 Task: Create a due date automation trigger when advanced on, 2 hours before a card is due add fields with custom field "Resume" set to a date not in this week.
Action: Mouse moved to (1082, 80)
Screenshot: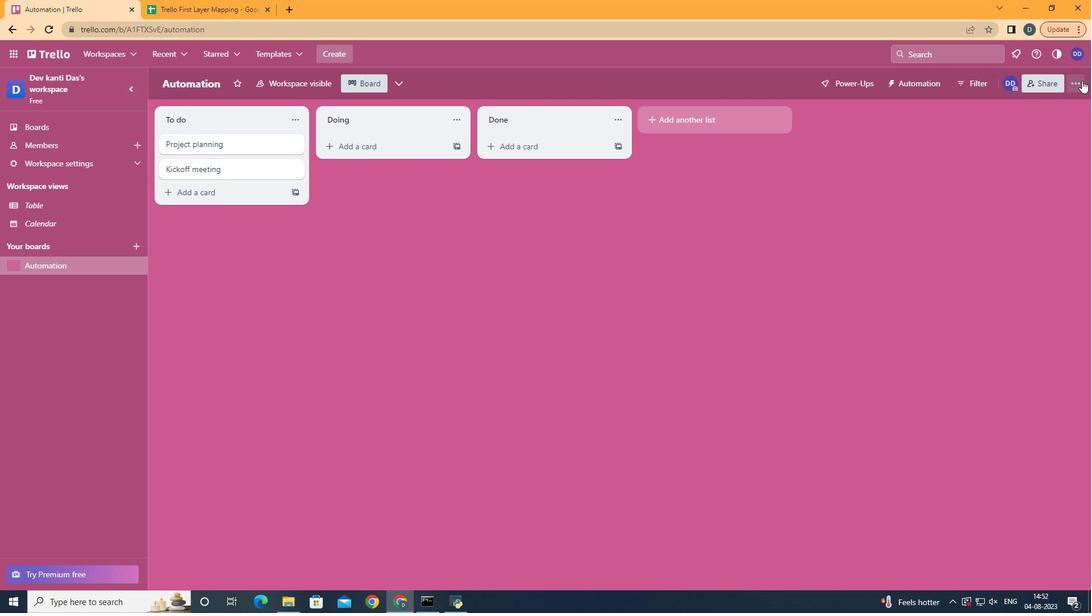 
Action: Mouse pressed left at (1082, 80)
Screenshot: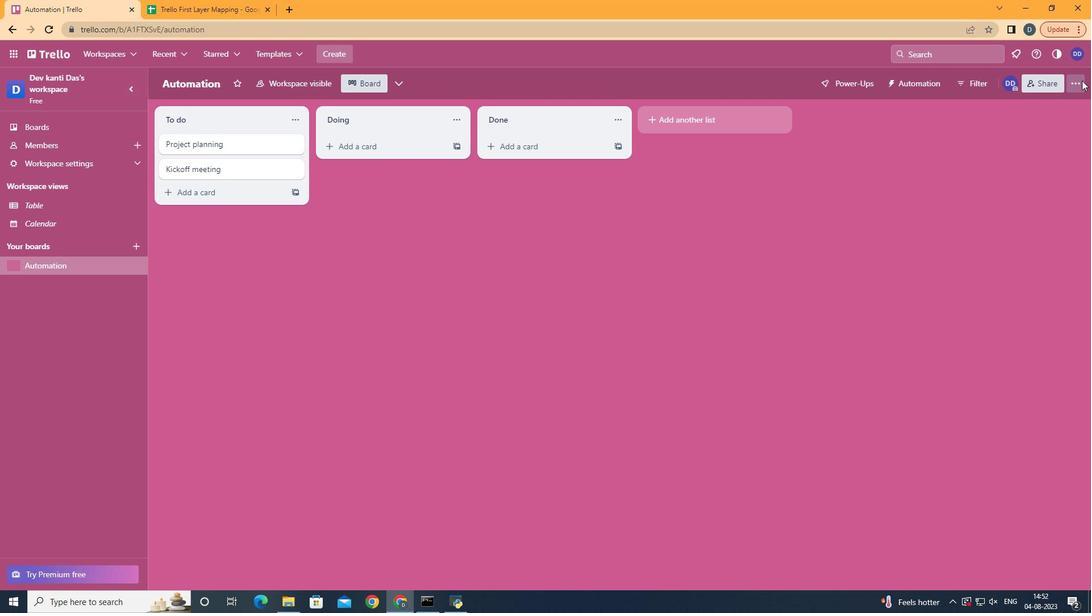 
Action: Mouse moved to (949, 224)
Screenshot: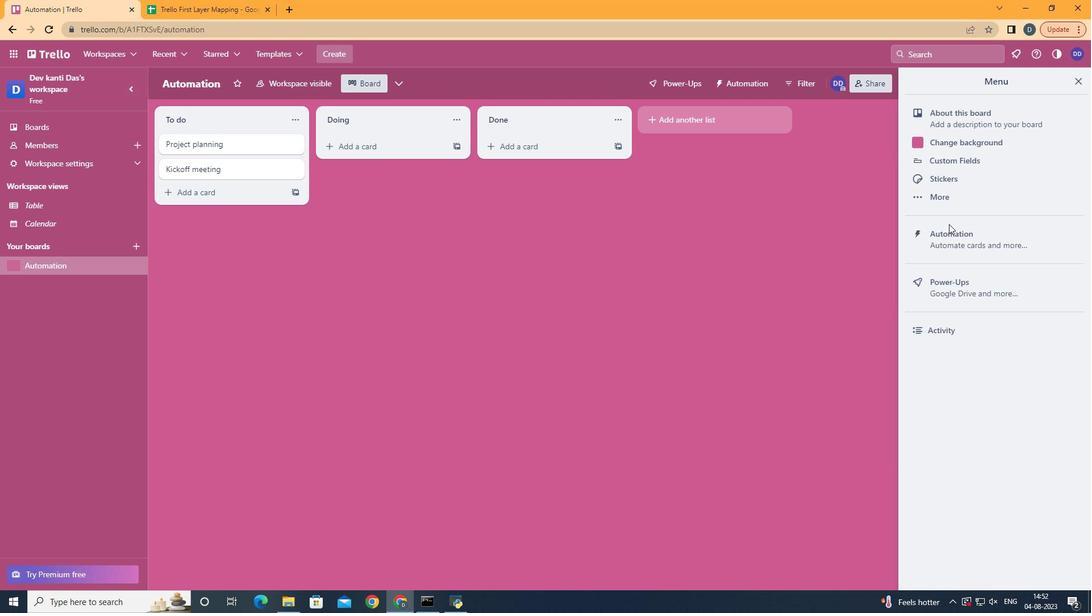 
Action: Mouse pressed left at (949, 224)
Screenshot: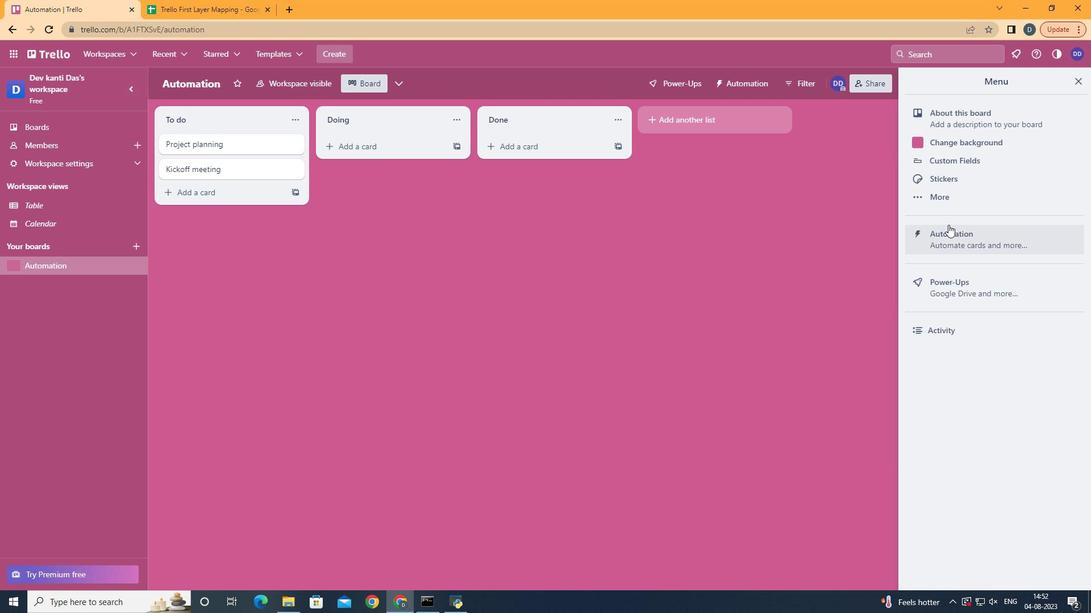 
Action: Mouse moved to (948, 225)
Screenshot: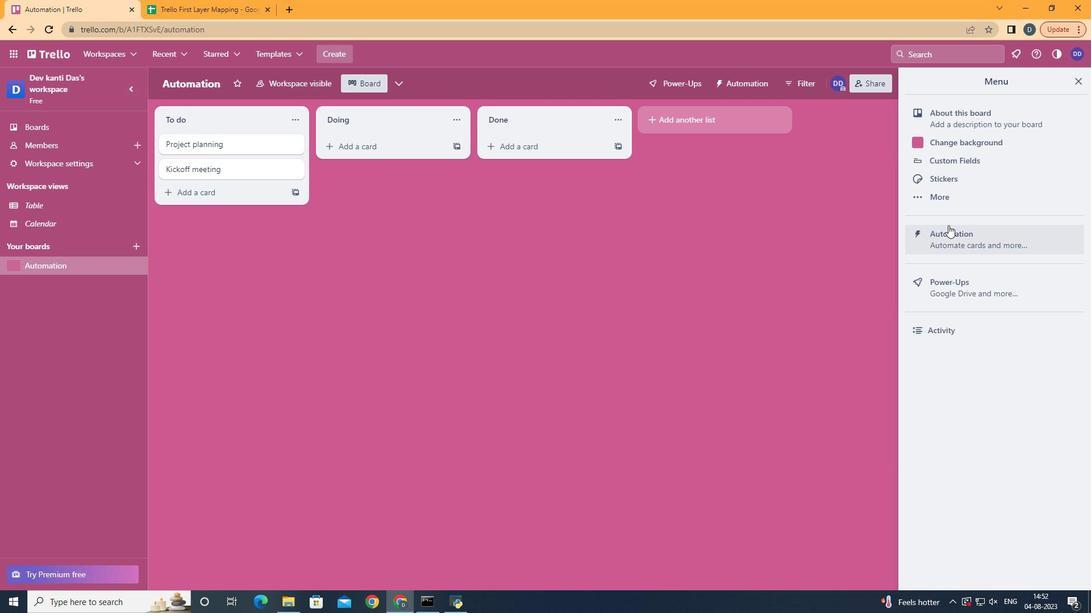 
Action: Mouse pressed left at (948, 225)
Screenshot: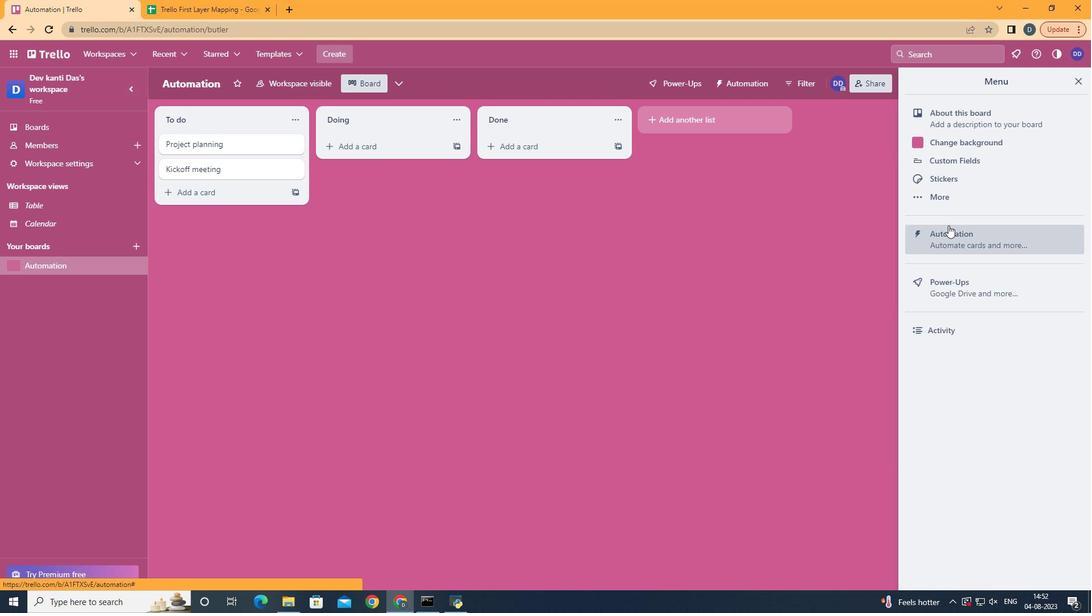
Action: Mouse moved to (227, 225)
Screenshot: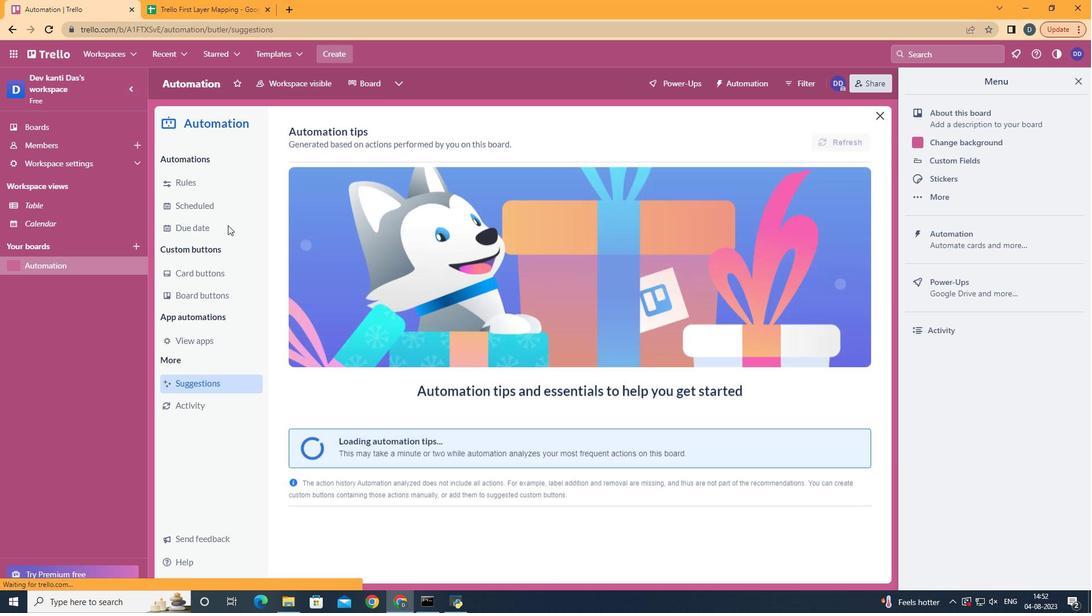 
Action: Mouse pressed left at (227, 225)
Screenshot: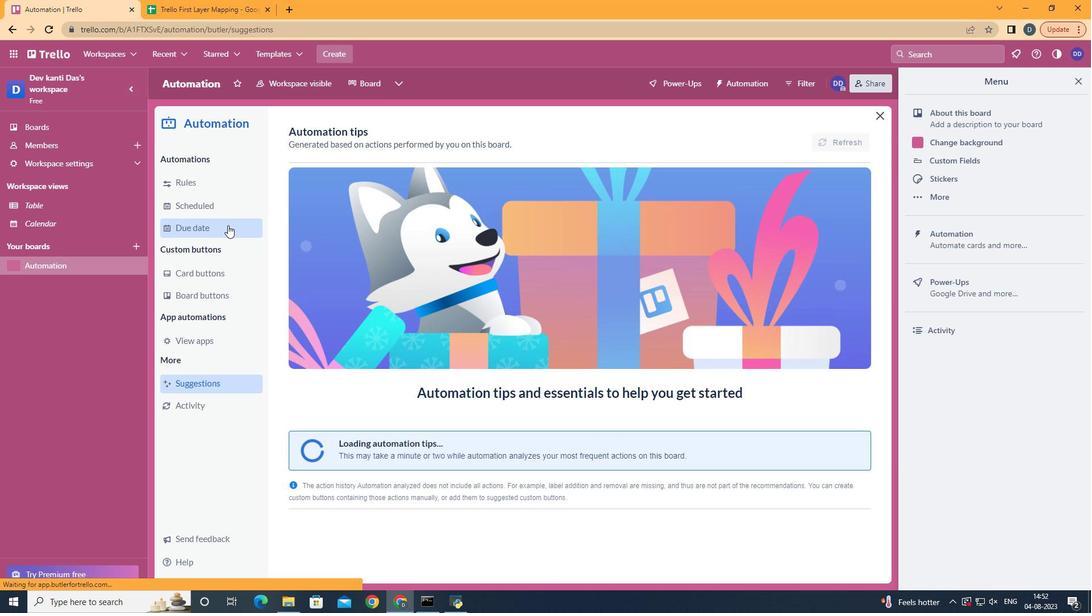
Action: Mouse moved to (795, 140)
Screenshot: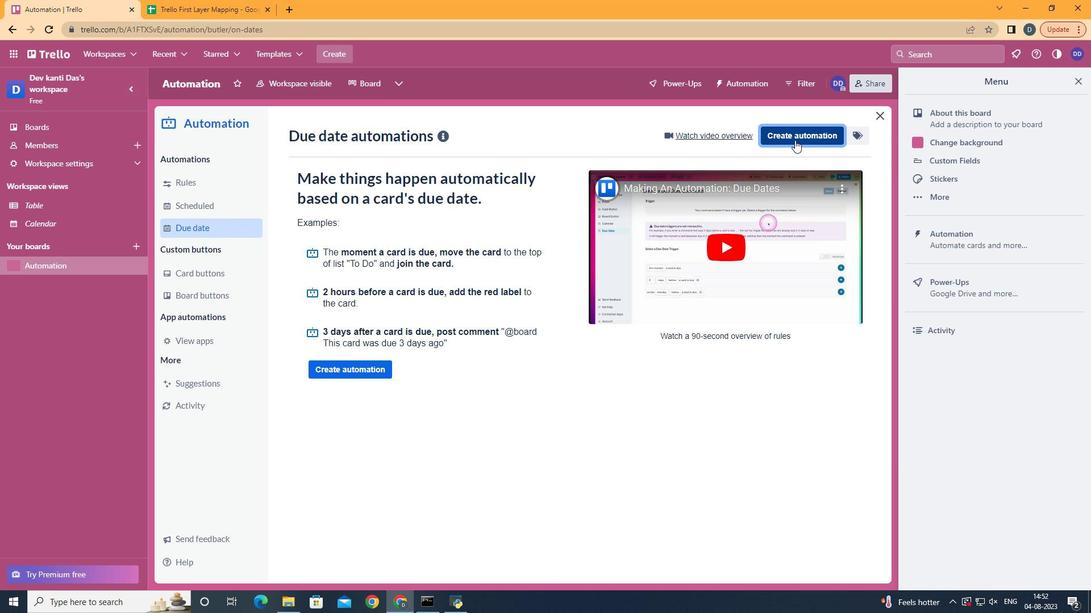 
Action: Mouse pressed left at (795, 140)
Screenshot: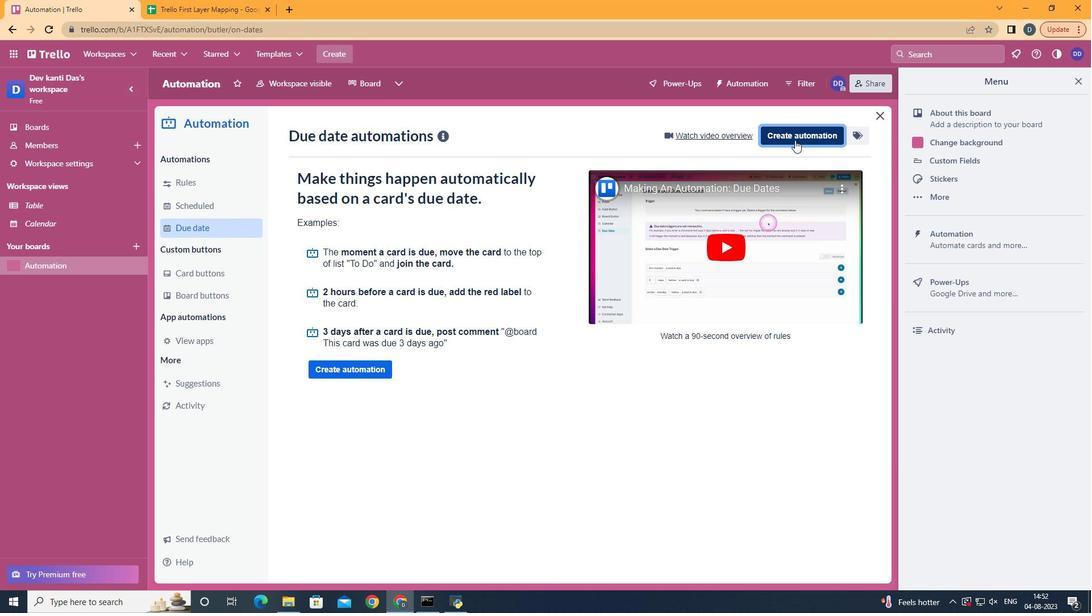 
Action: Mouse moved to (582, 250)
Screenshot: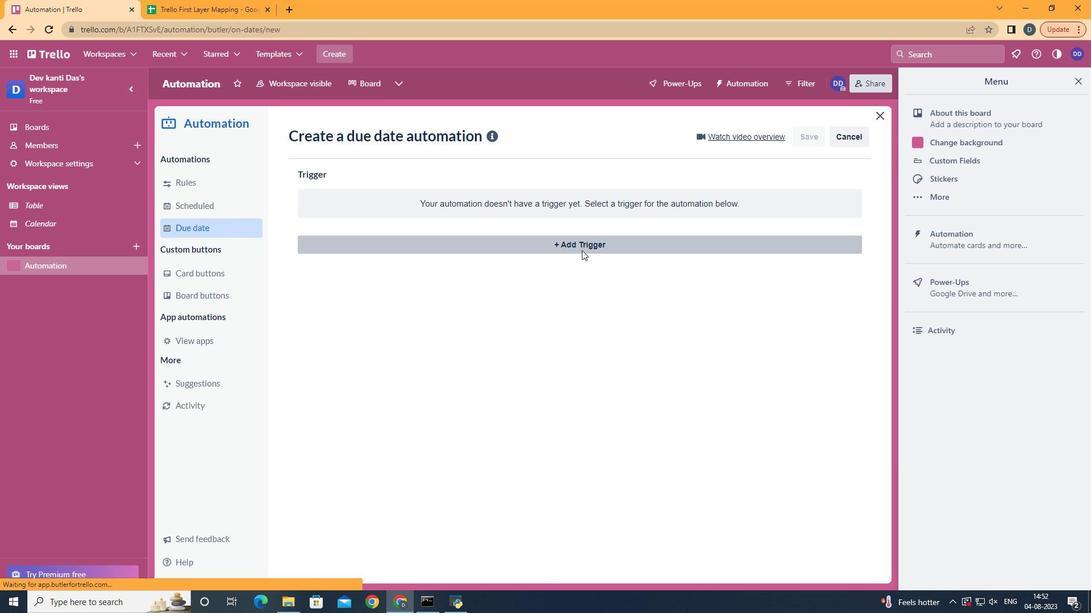 
Action: Mouse pressed left at (582, 250)
Screenshot: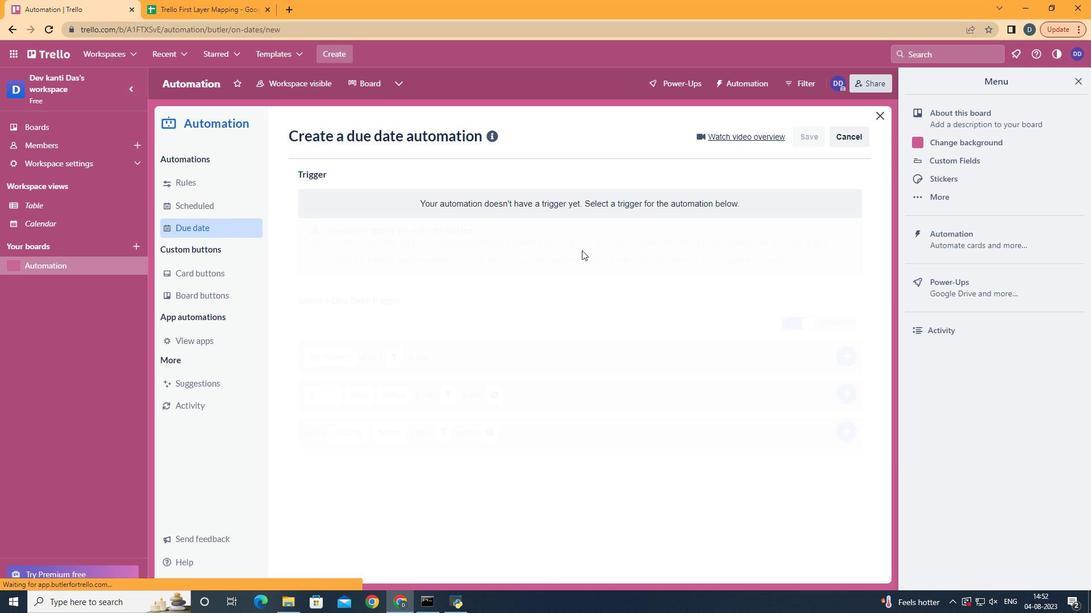 
Action: Mouse moved to (382, 482)
Screenshot: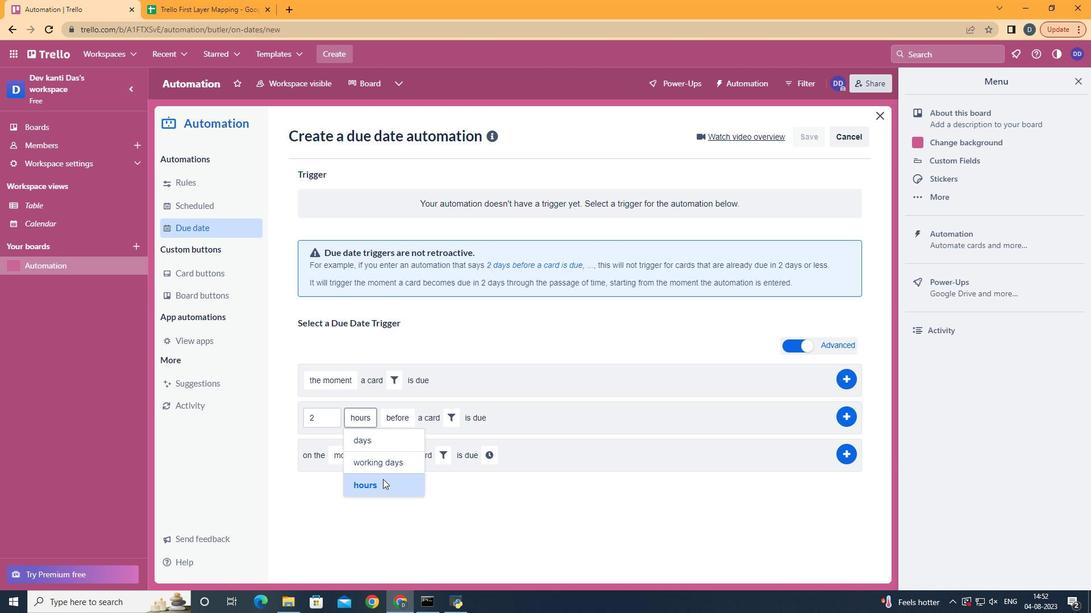 
Action: Mouse pressed left at (382, 482)
Screenshot: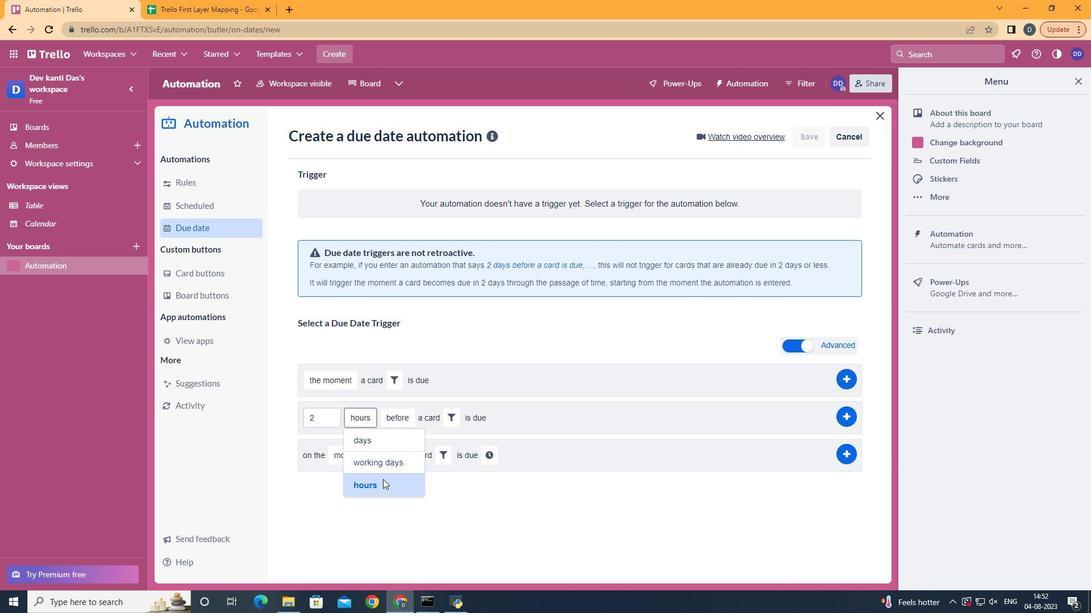 
Action: Mouse moved to (409, 442)
Screenshot: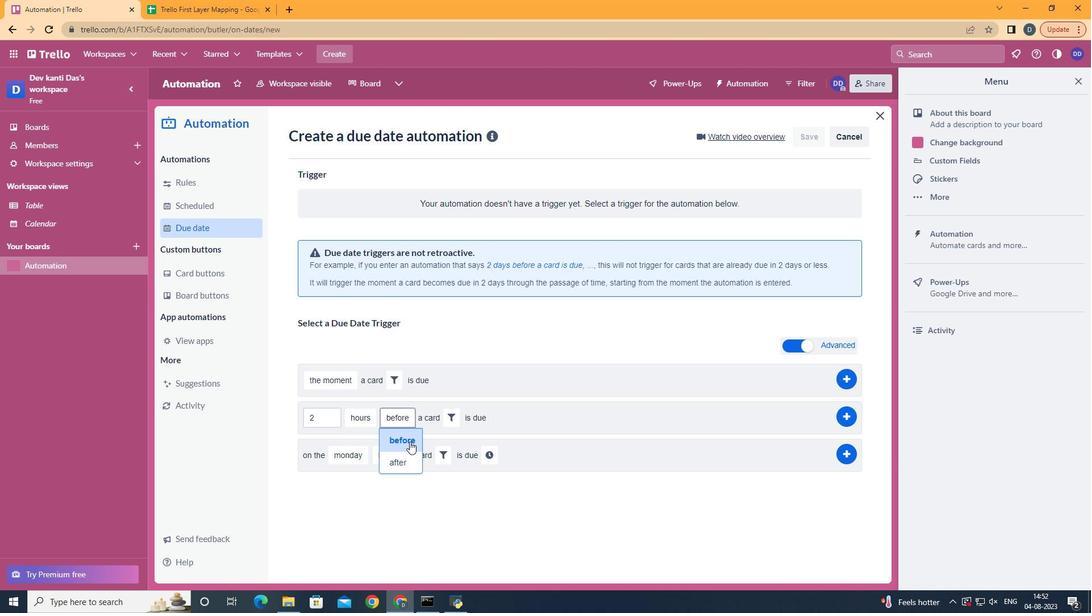 
Action: Mouse pressed left at (409, 442)
Screenshot: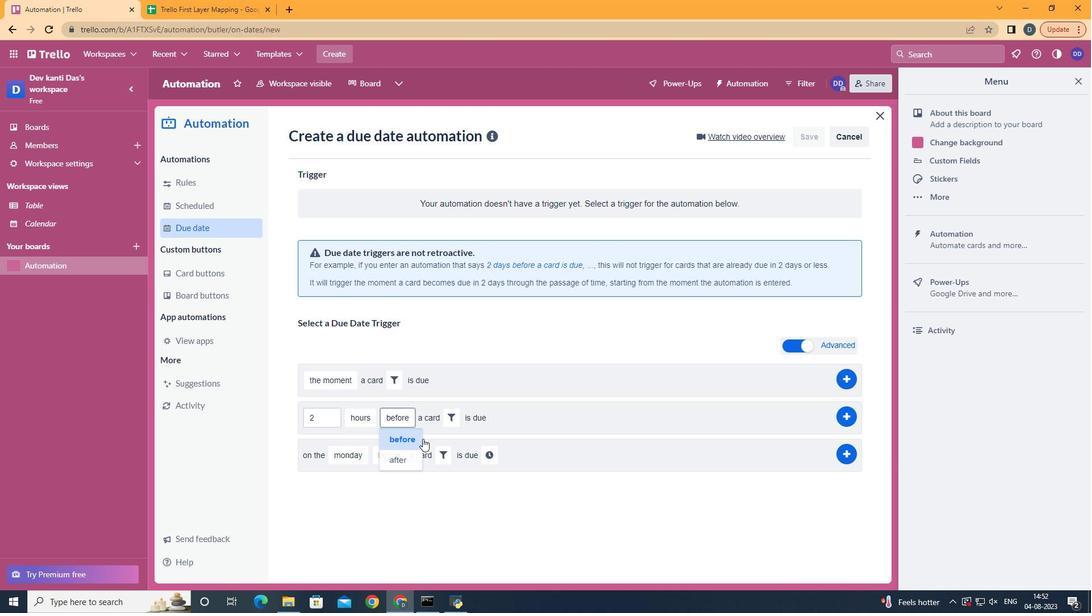 
Action: Mouse moved to (453, 421)
Screenshot: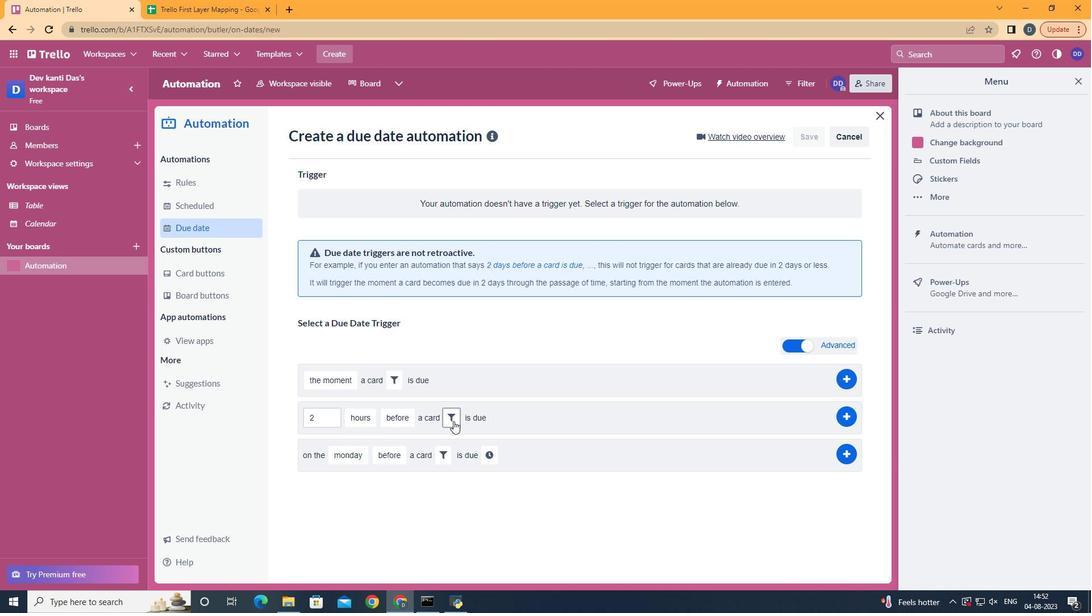 
Action: Mouse pressed left at (453, 421)
Screenshot: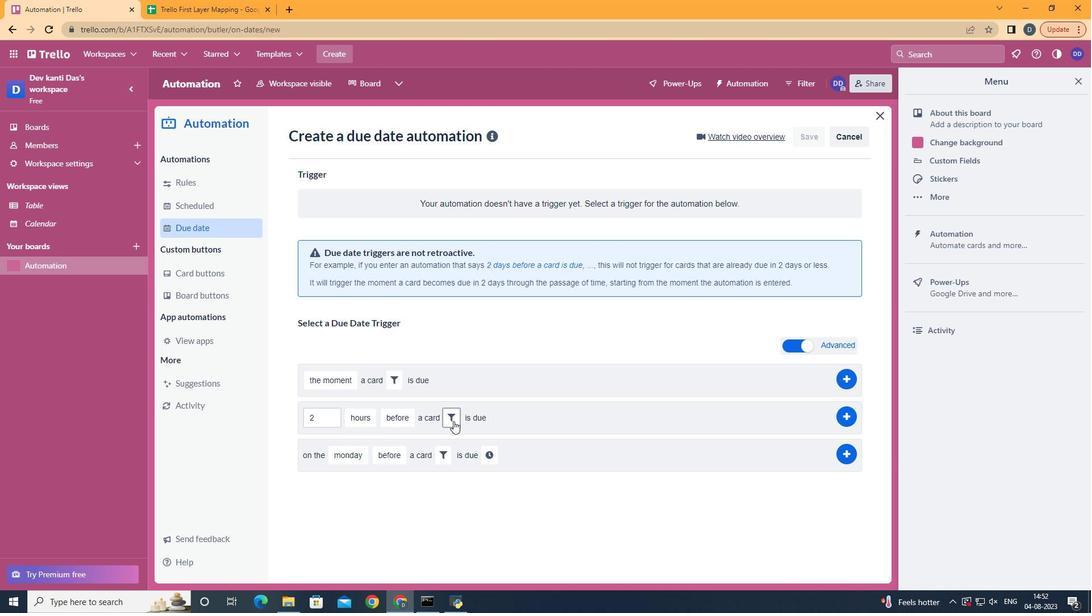 
Action: Mouse moved to (645, 456)
Screenshot: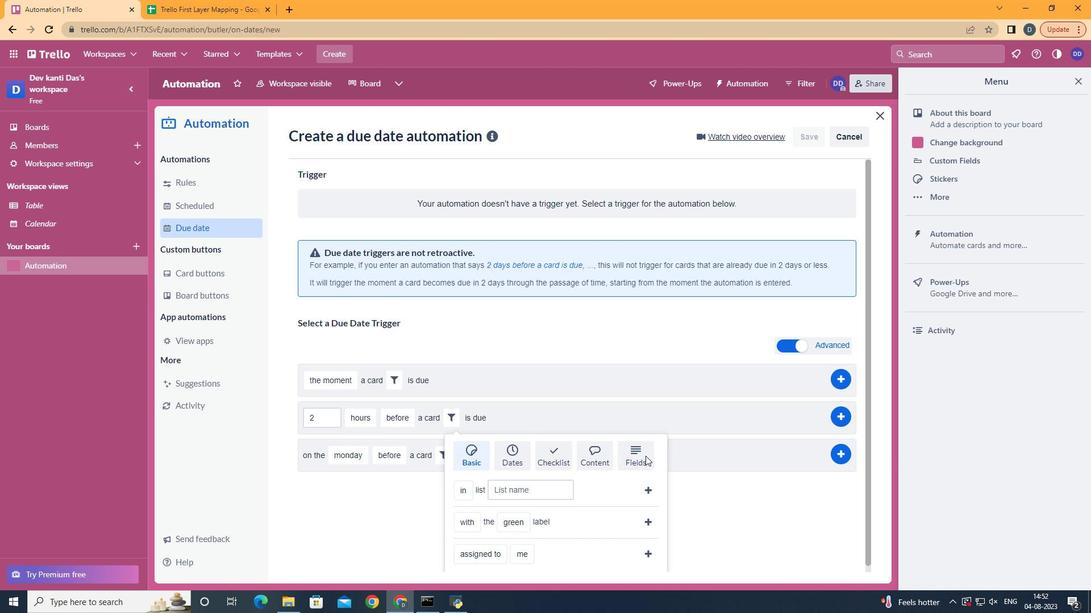 
Action: Mouse pressed left at (645, 456)
Screenshot: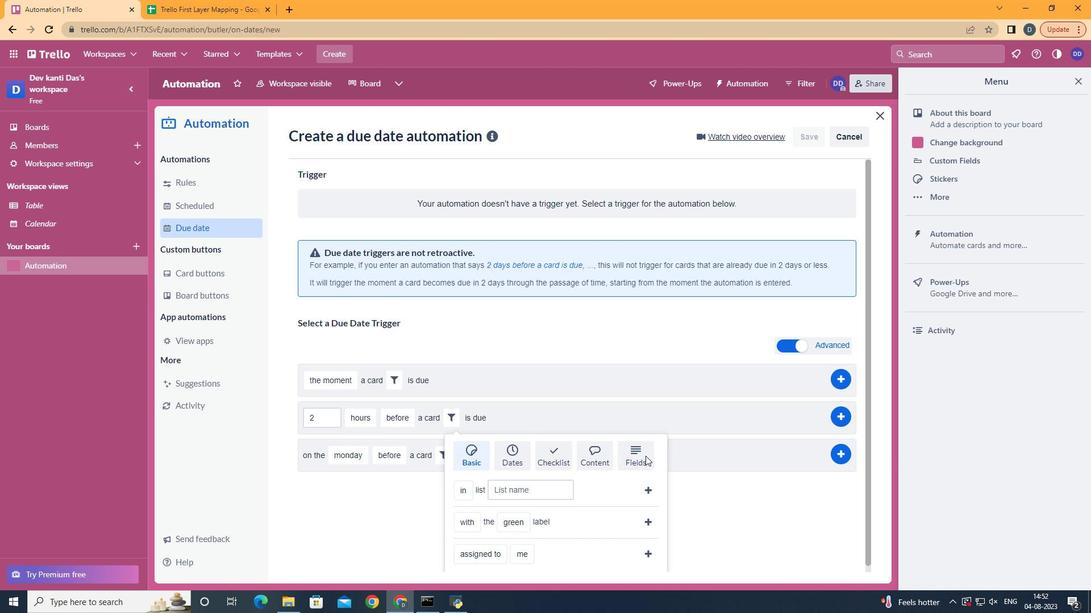 
Action: Mouse moved to (647, 456)
Screenshot: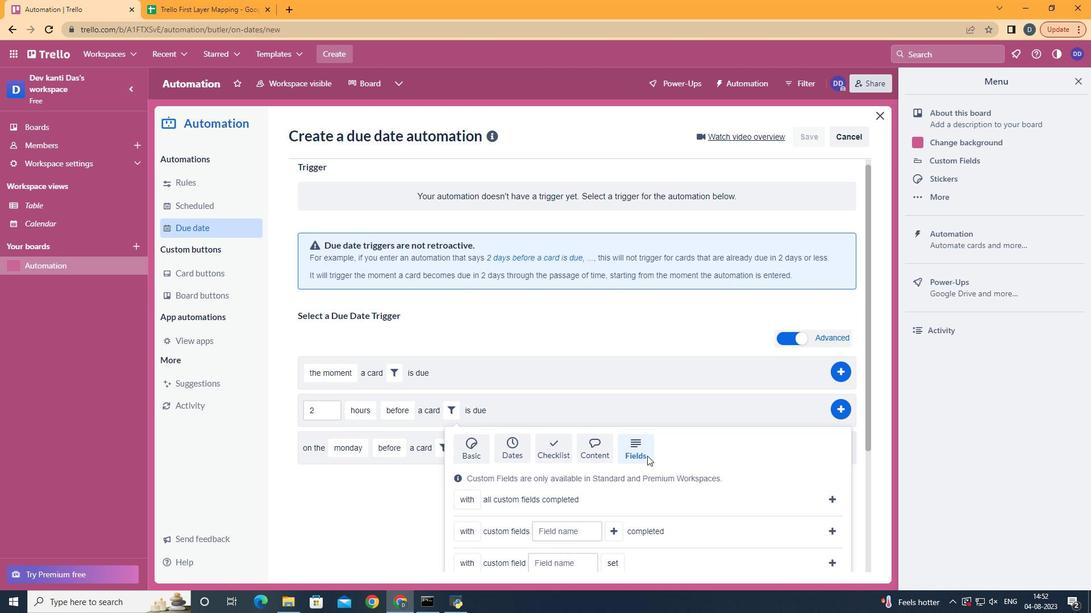 
Action: Mouse scrolled (647, 455) with delta (0, 0)
Screenshot: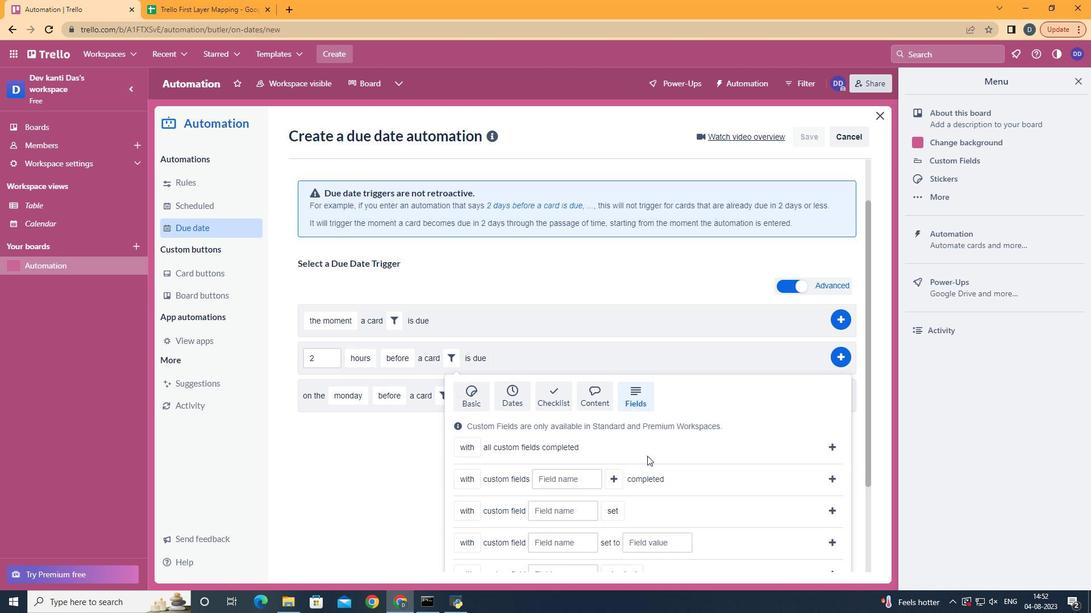 
Action: Mouse scrolled (647, 455) with delta (0, 0)
Screenshot: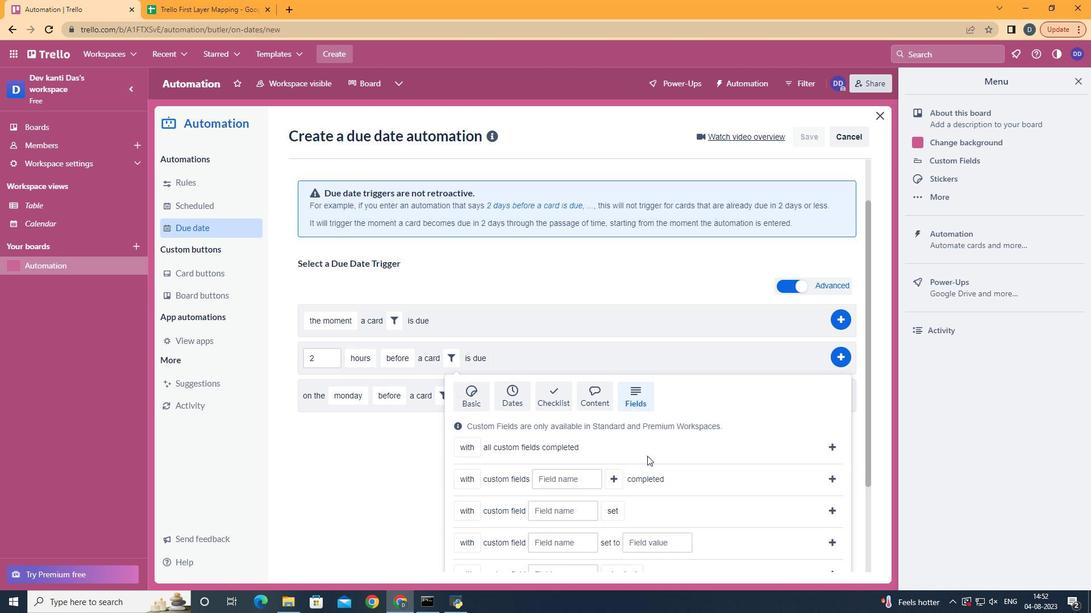 
Action: Mouse scrolled (647, 455) with delta (0, 0)
Screenshot: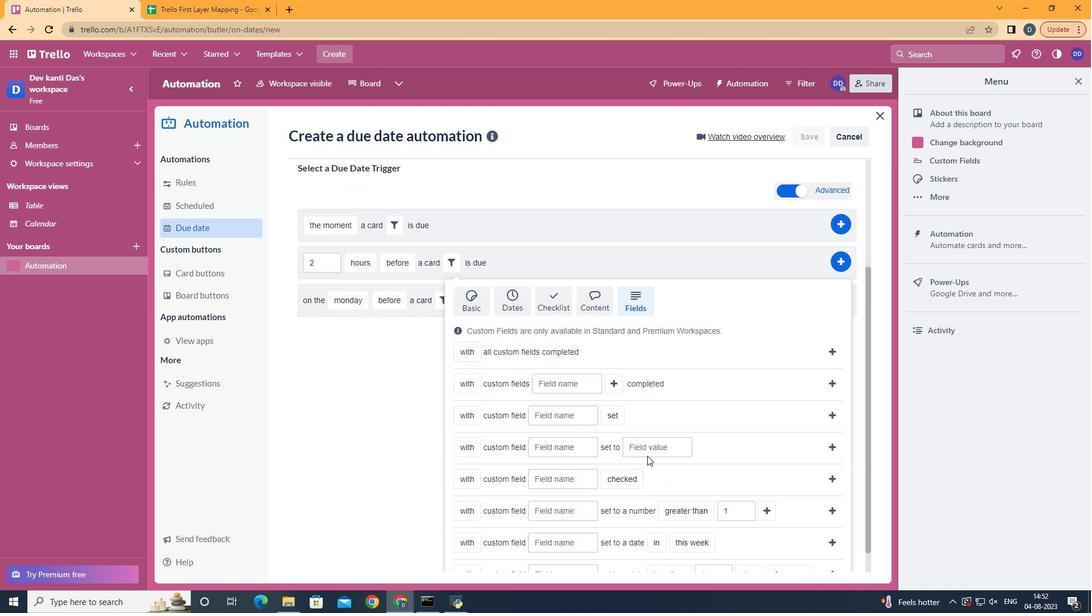 
Action: Mouse scrolled (647, 455) with delta (0, 0)
Screenshot: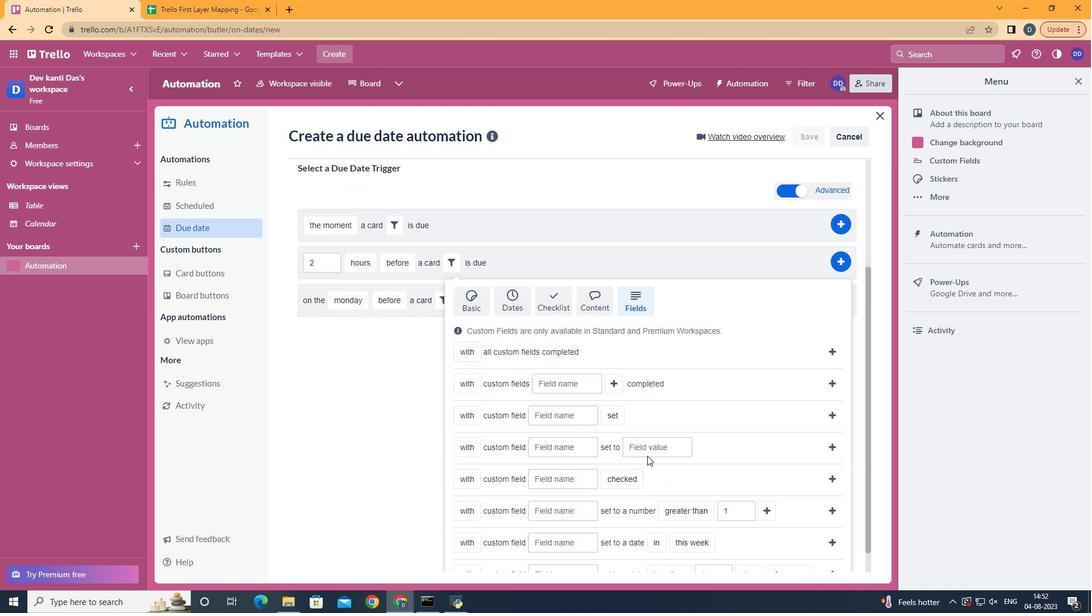 
Action: Mouse scrolled (647, 455) with delta (0, 0)
Screenshot: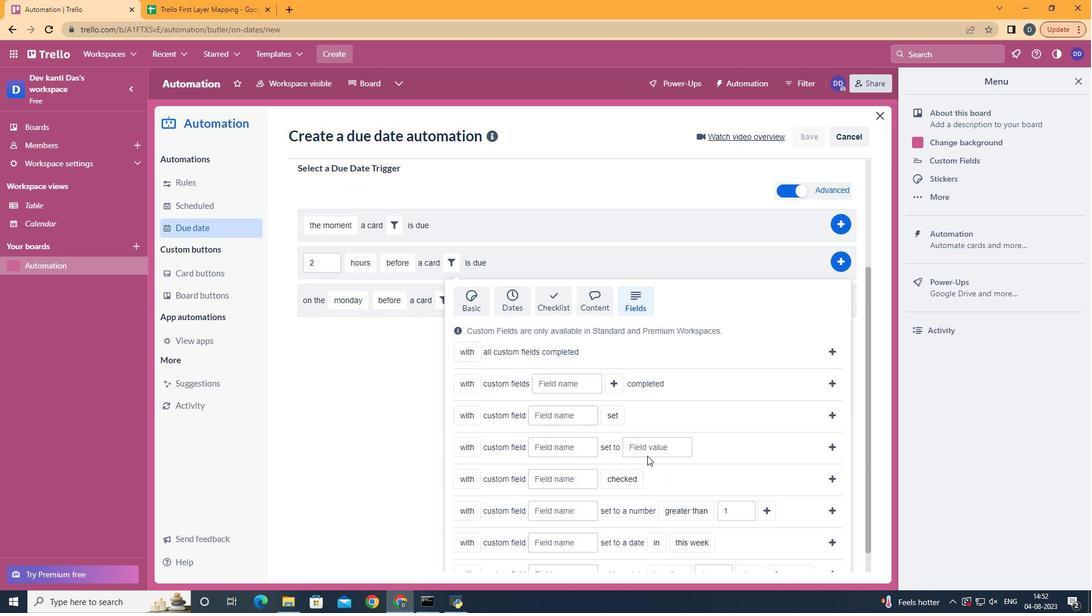 
Action: Mouse scrolled (647, 455) with delta (0, 0)
Screenshot: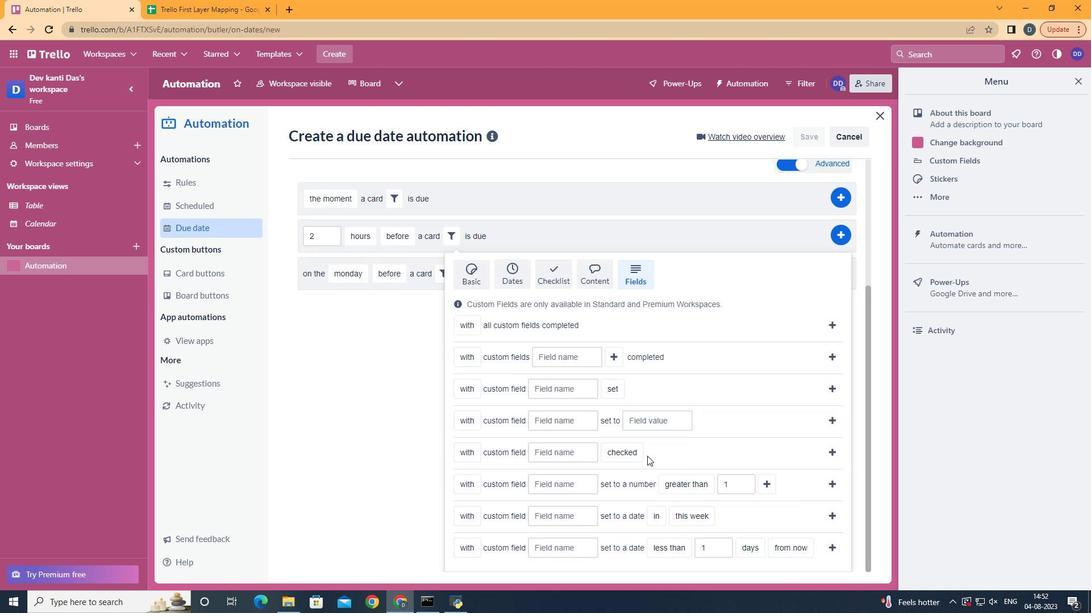 
Action: Mouse moved to (474, 532)
Screenshot: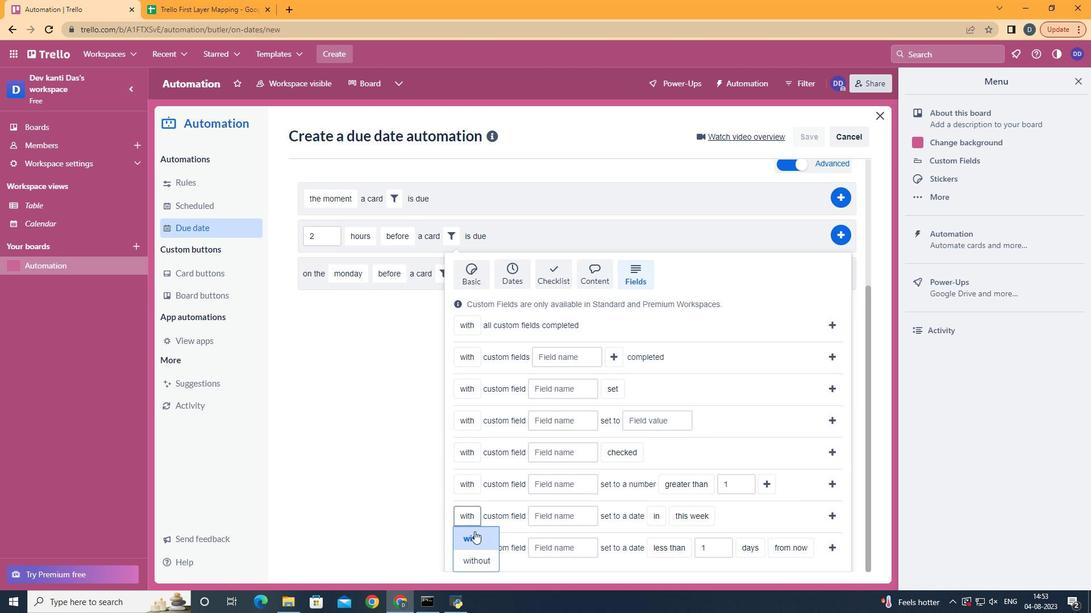 
Action: Mouse pressed left at (474, 532)
Screenshot: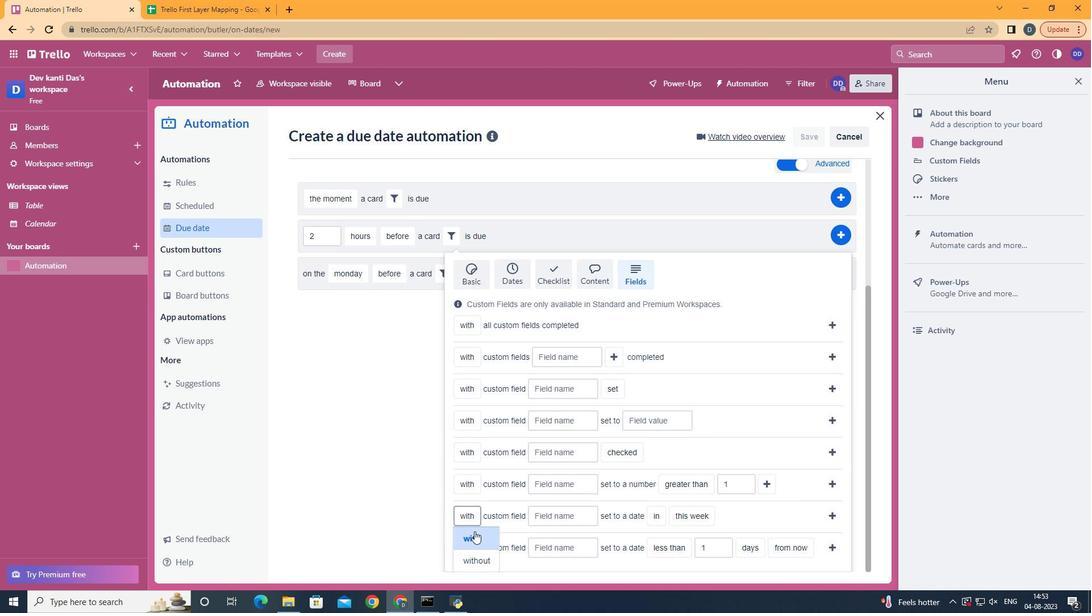 
Action: Mouse moved to (581, 515)
Screenshot: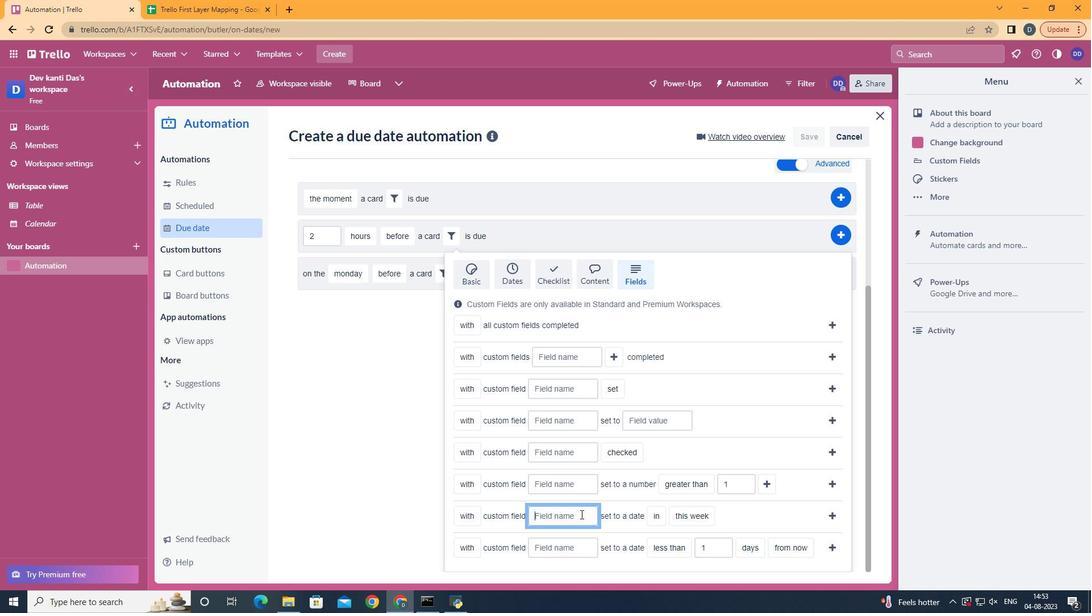 
Action: Mouse pressed left at (581, 515)
Screenshot: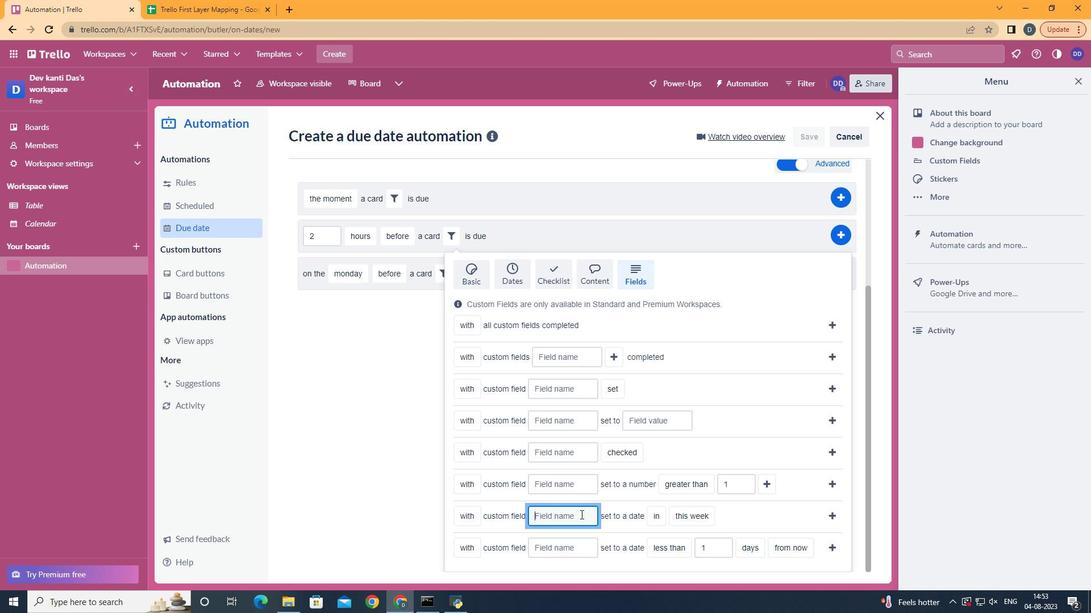 
Action: Key pressed <Key.shift>Resume
Screenshot: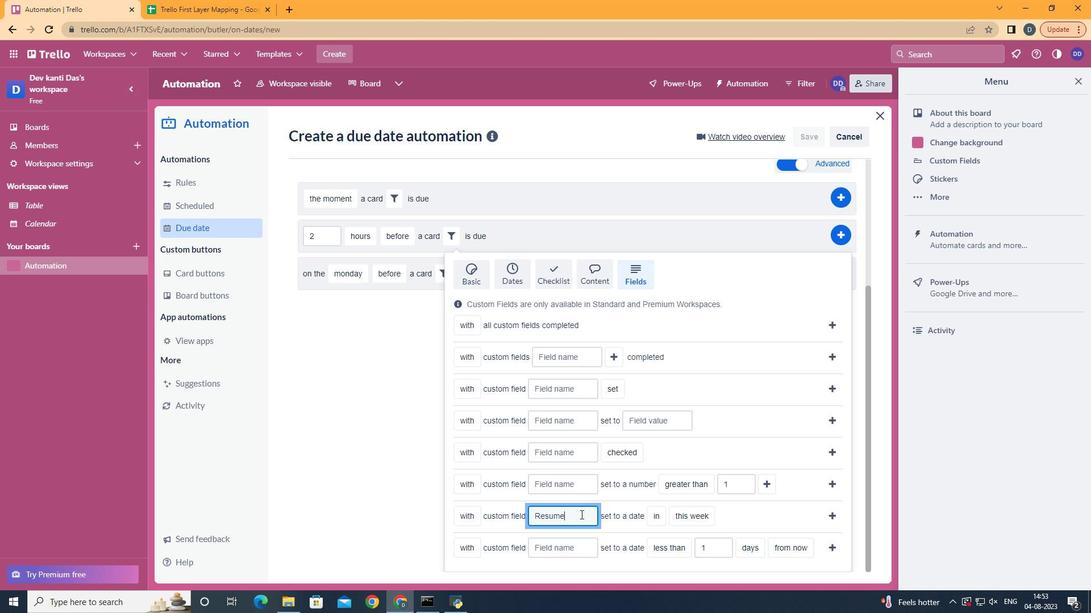 
Action: Mouse moved to (651, 562)
Screenshot: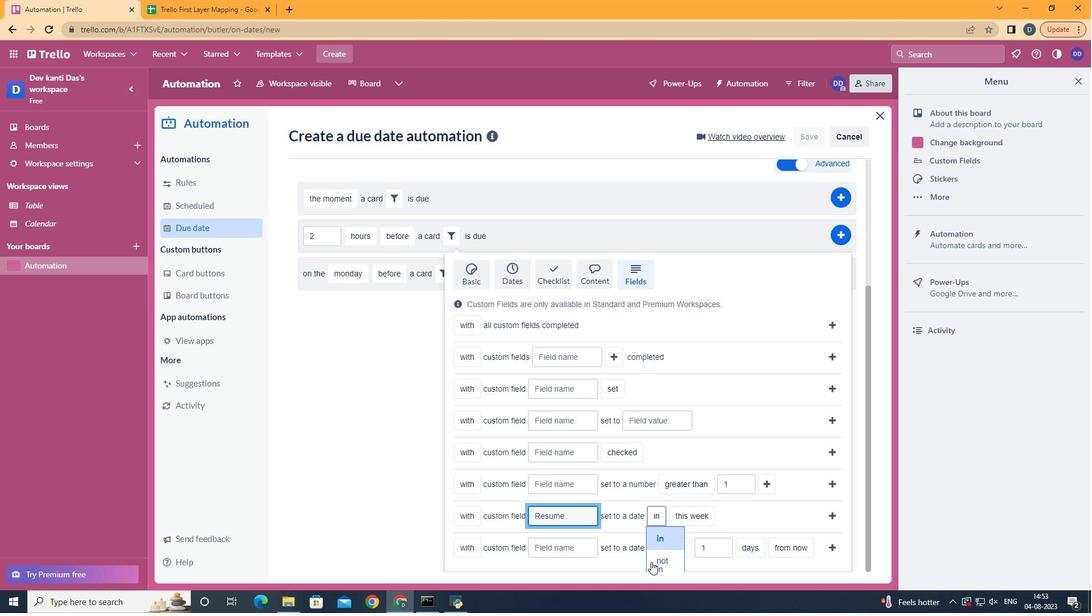 
Action: Mouse pressed left at (651, 562)
Screenshot: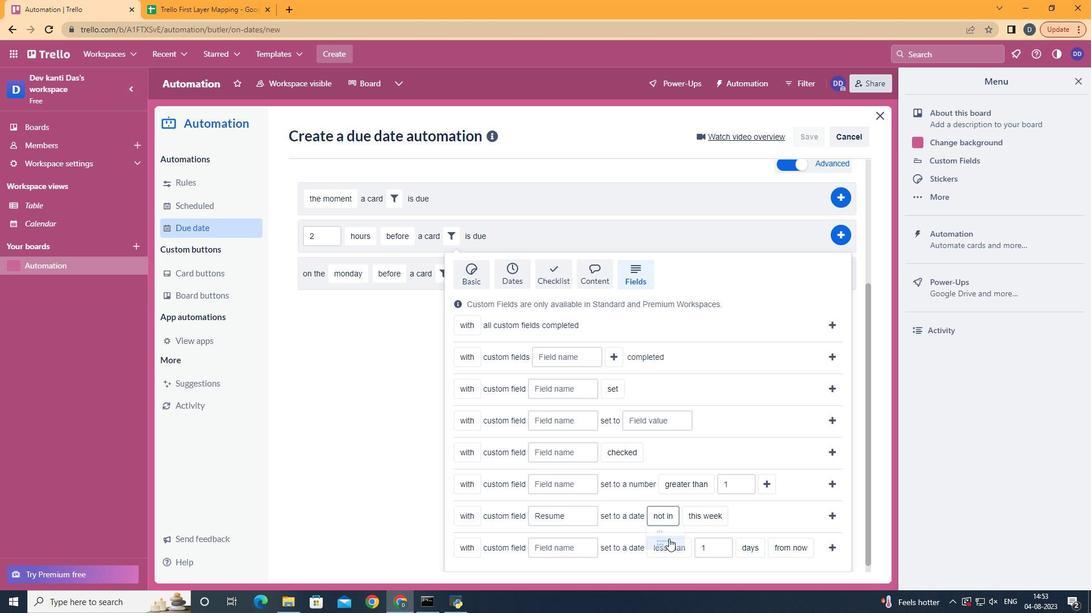 
Action: Mouse moved to (700, 530)
Screenshot: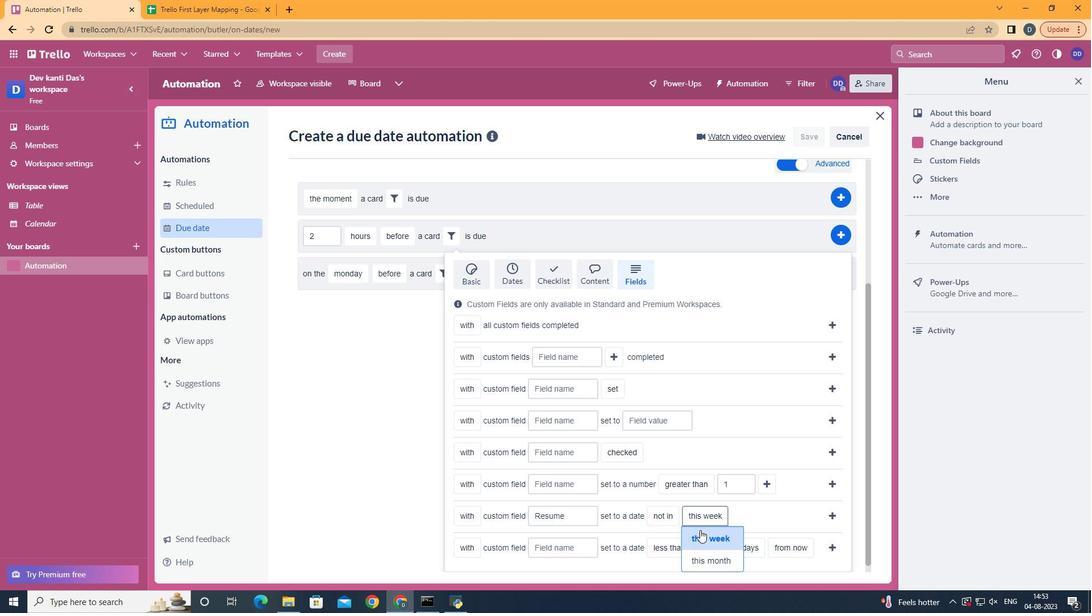 
Action: Mouse pressed left at (700, 530)
Screenshot: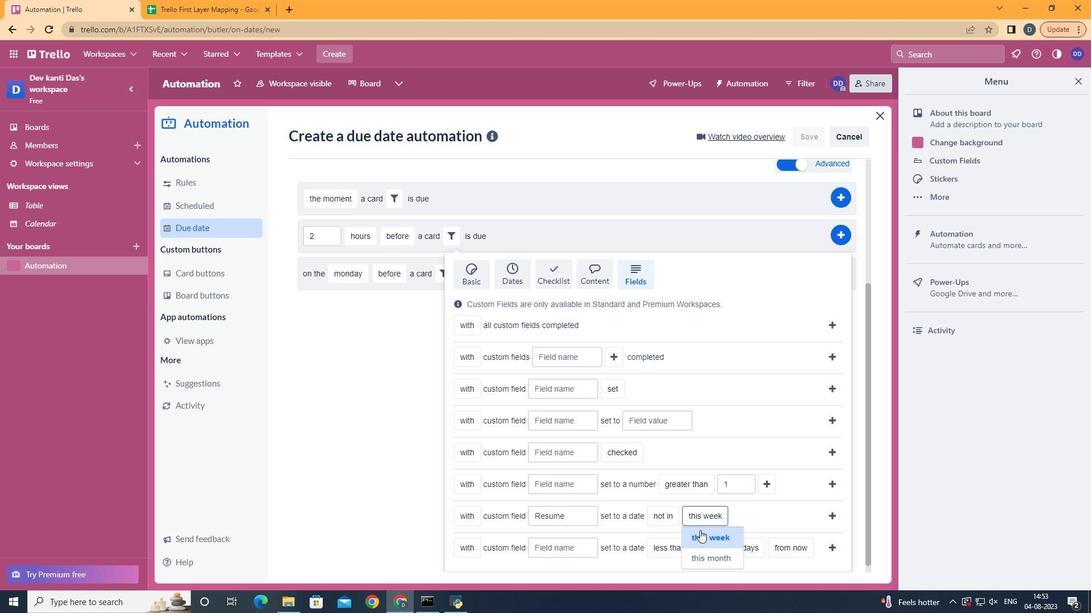 
Action: Mouse moved to (831, 516)
Screenshot: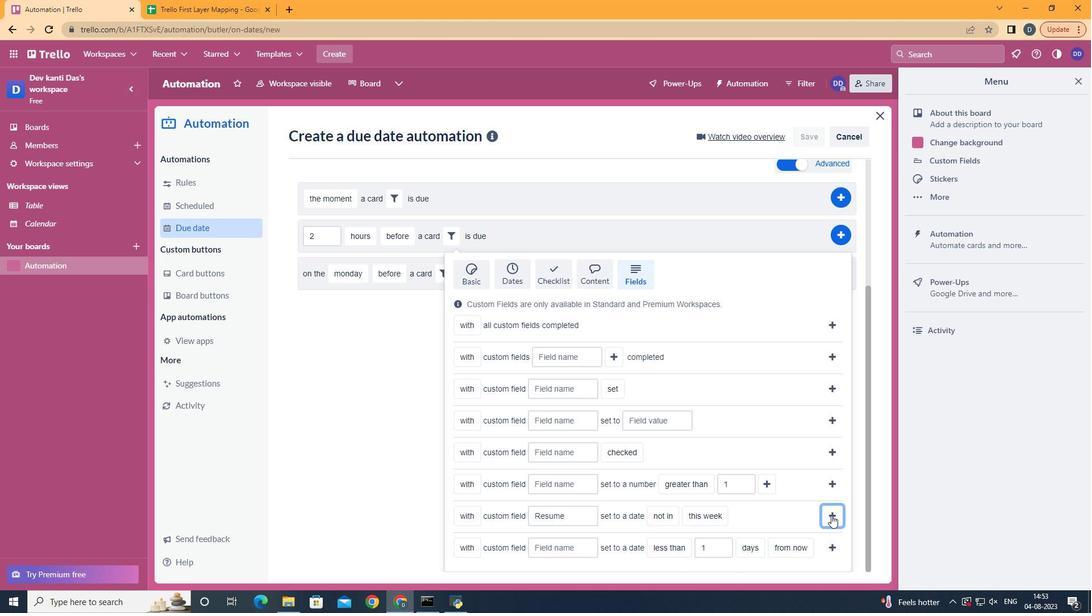 
Action: Mouse pressed left at (831, 516)
Screenshot: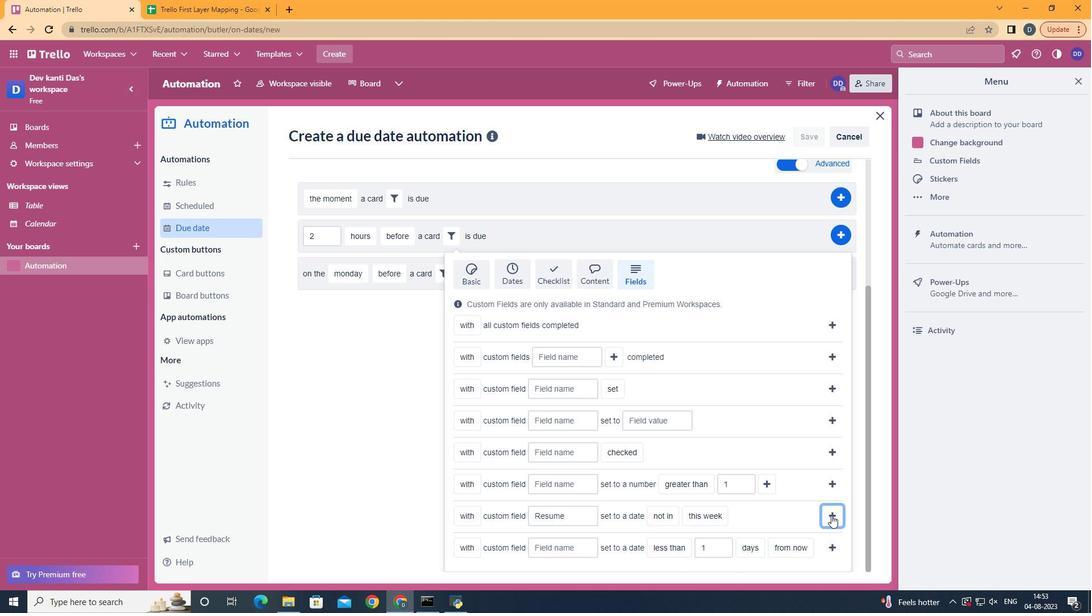 
Action: Mouse moved to (846, 411)
Screenshot: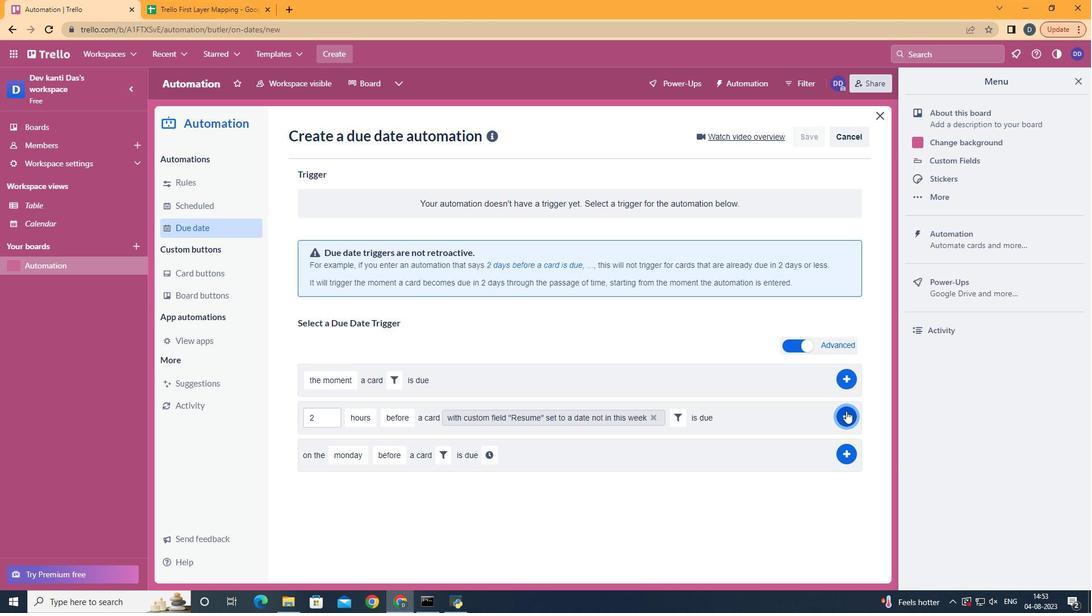 
Action: Mouse pressed left at (846, 411)
Screenshot: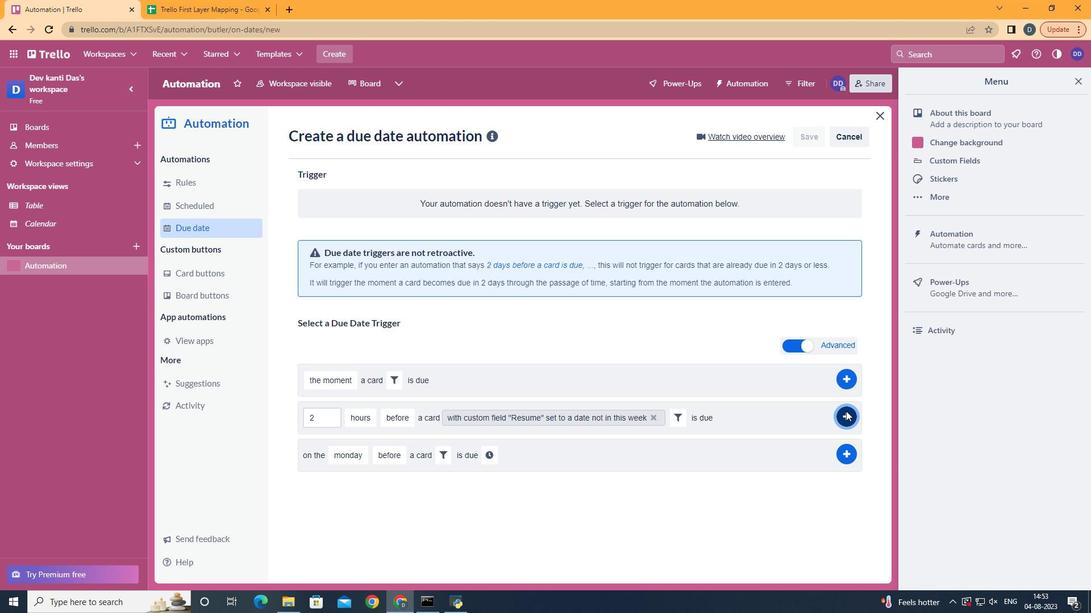 
Action: Mouse moved to (445, 204)
Screenshot: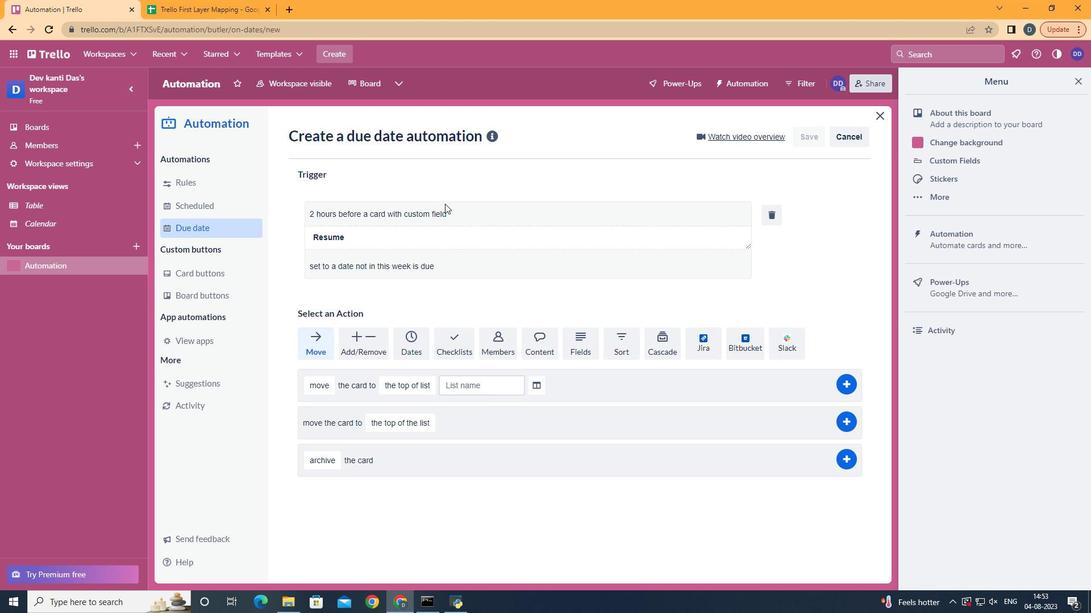 
